 Task: Book a one-way flight from Anchorage to Ras Al-Khaimah for 3 passengers in economy class, departing on July 1st.
Action: Mouse moved to (501, 283)
Screenshot: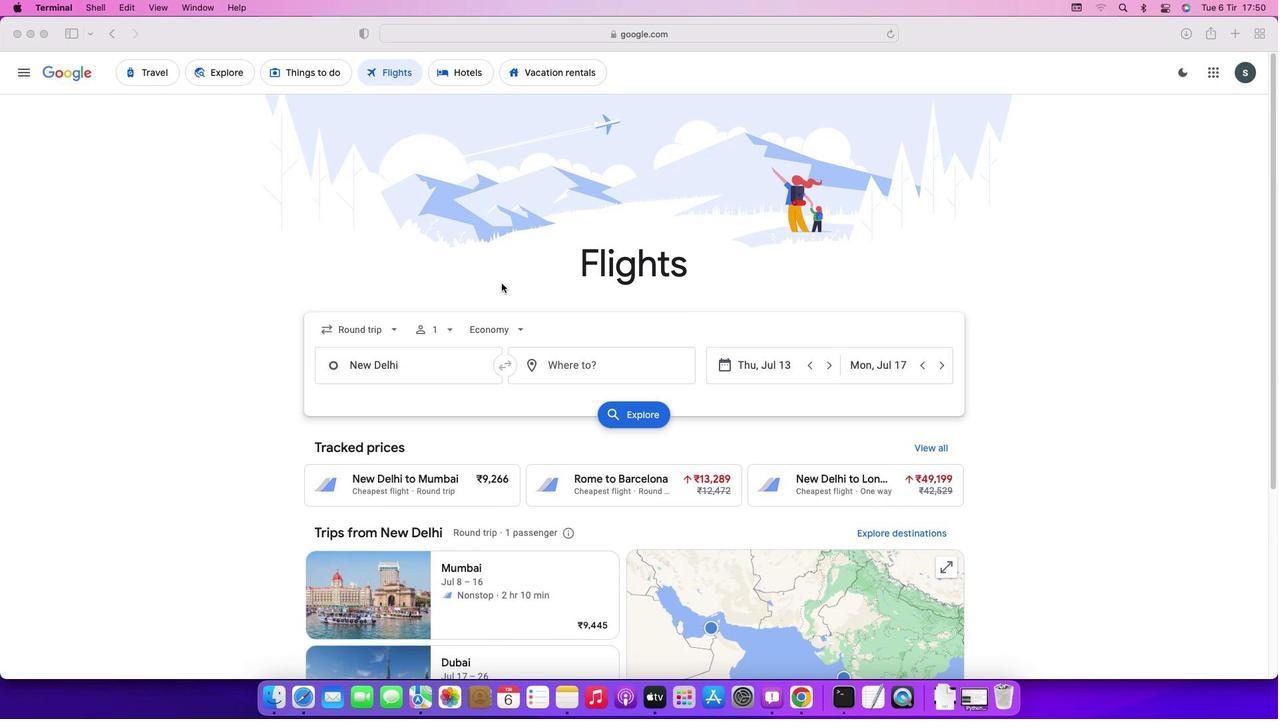 
Action: Mouse pressed left at (501, 283)
Screenshot: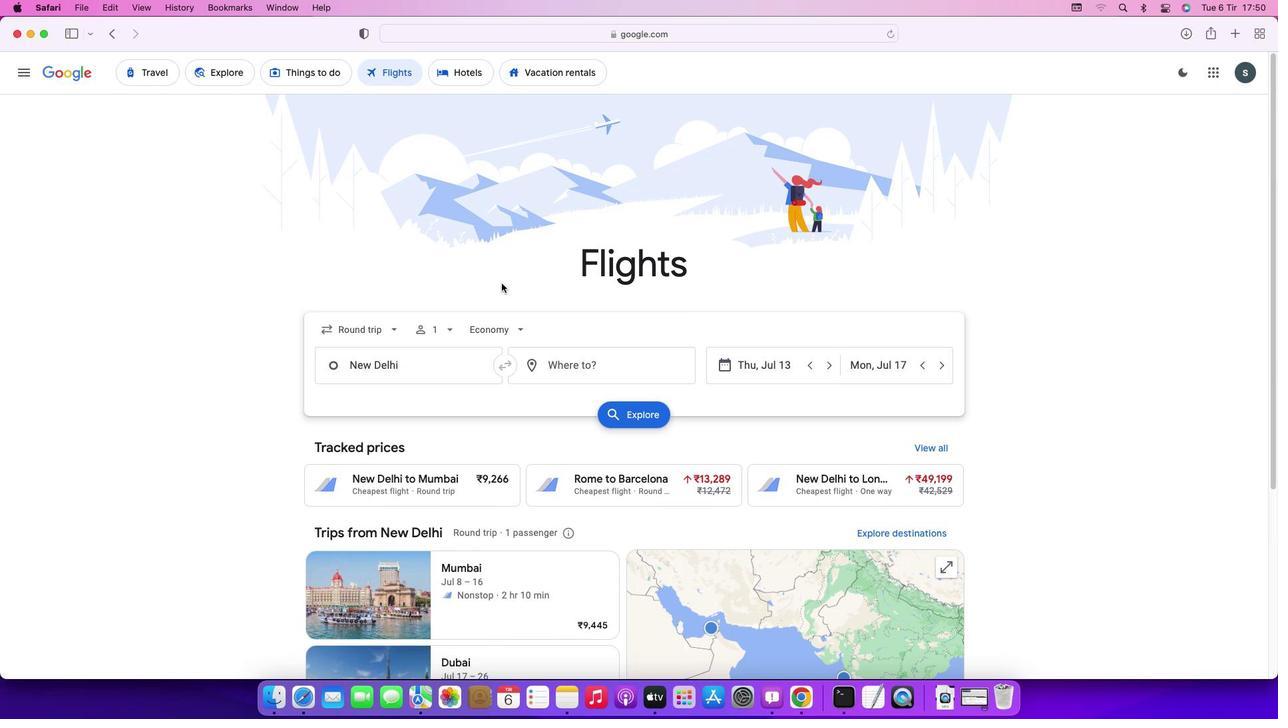 
Action: Mouse moved to (515, 335)
Screenshot: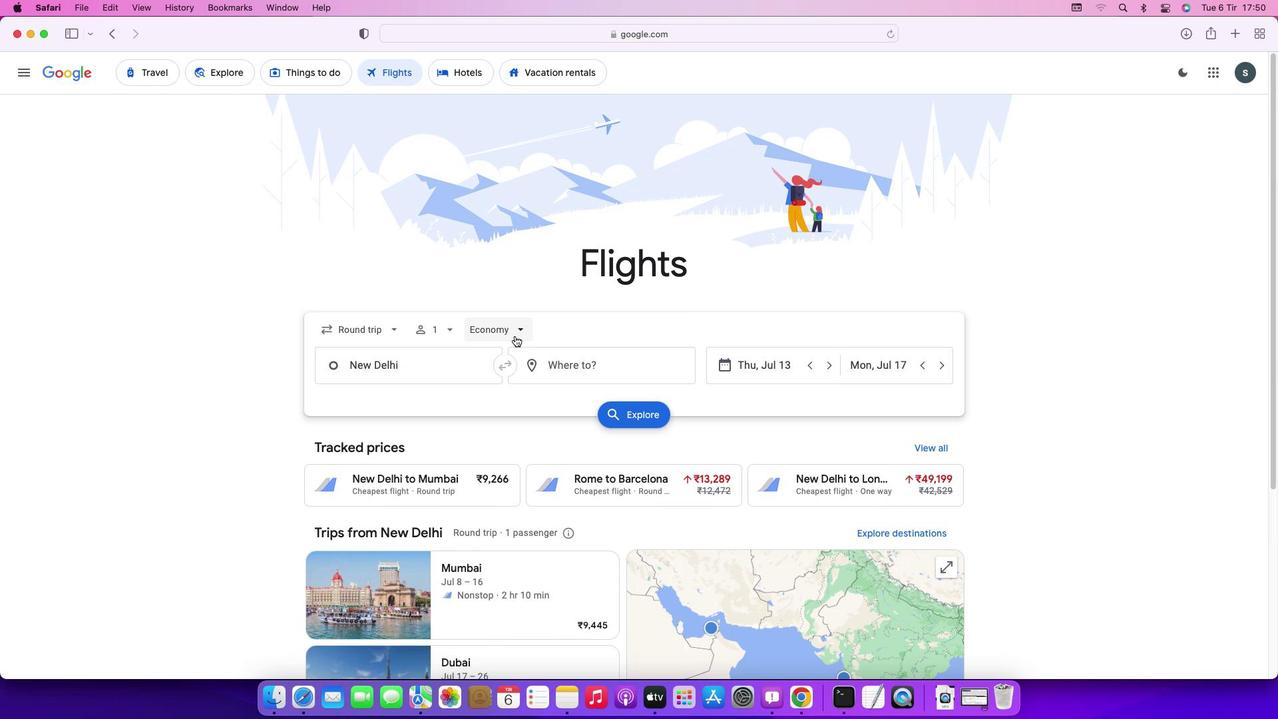 
Action: Mouse pressed left at (515, 335)
Screenshot: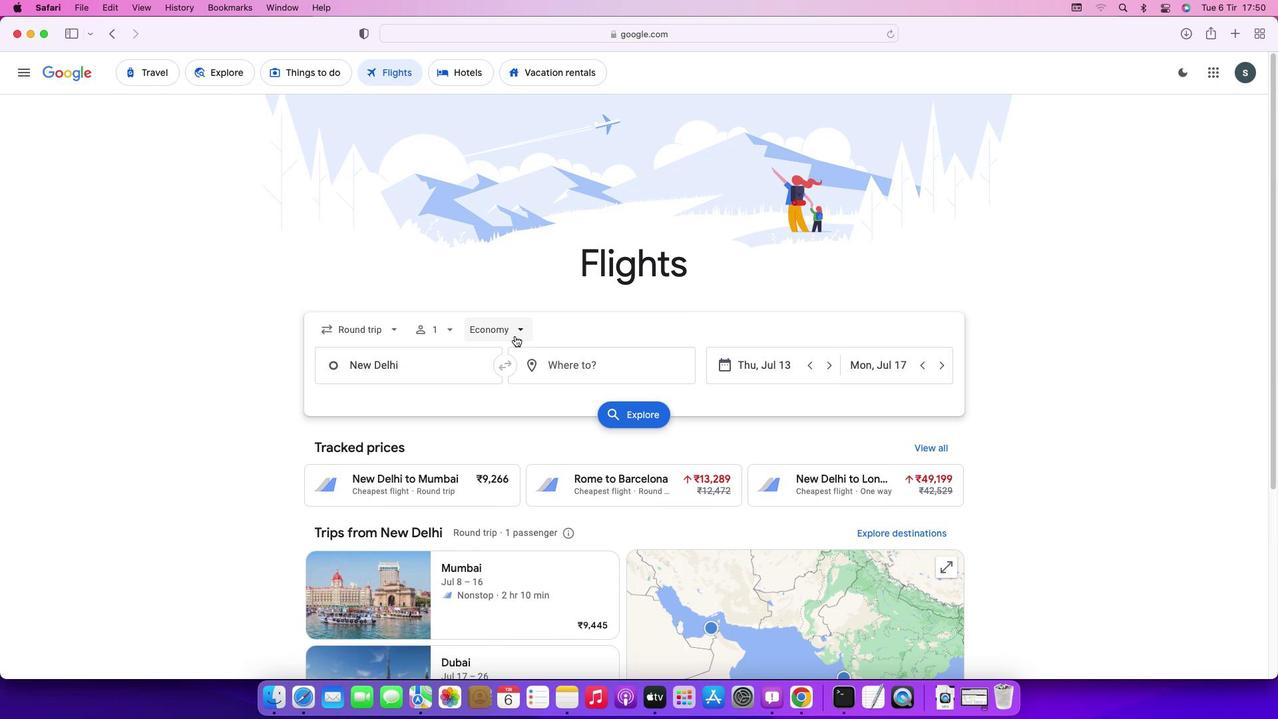 
Action: Mouse moved to (525, 370)
Screenshot: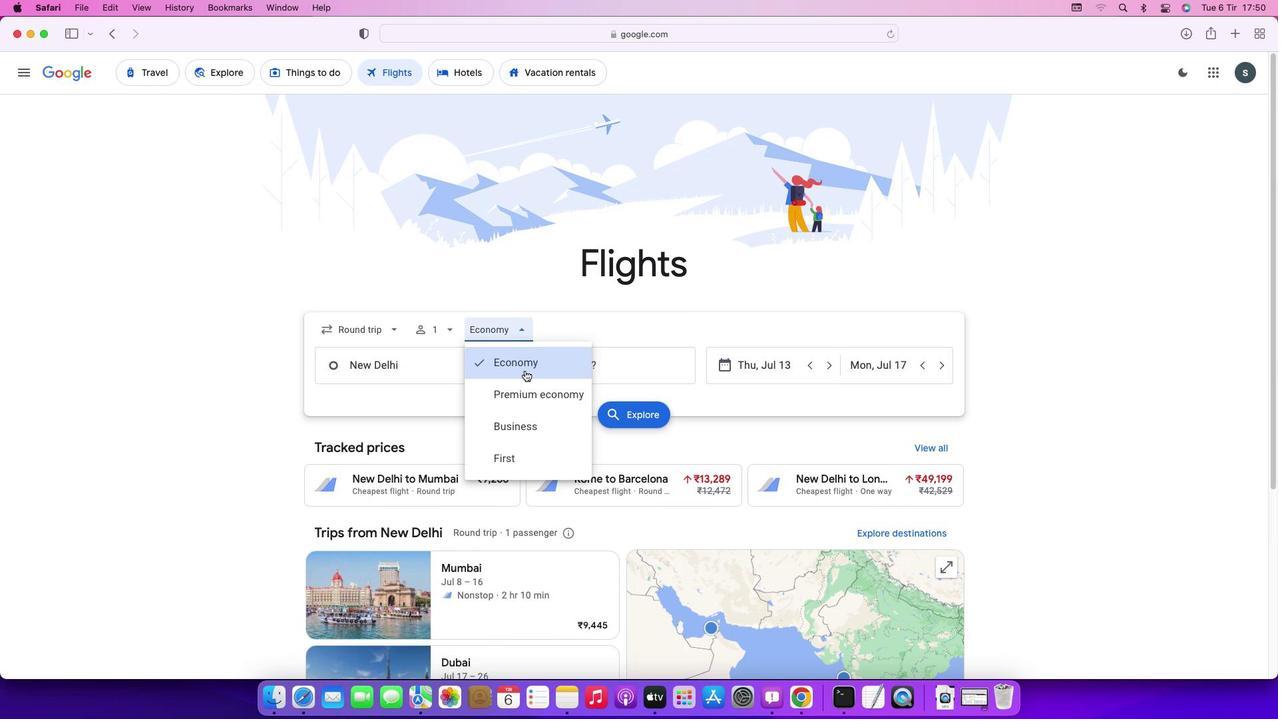 
Action: Mouse pressed left at (525, 370)
Screenshot: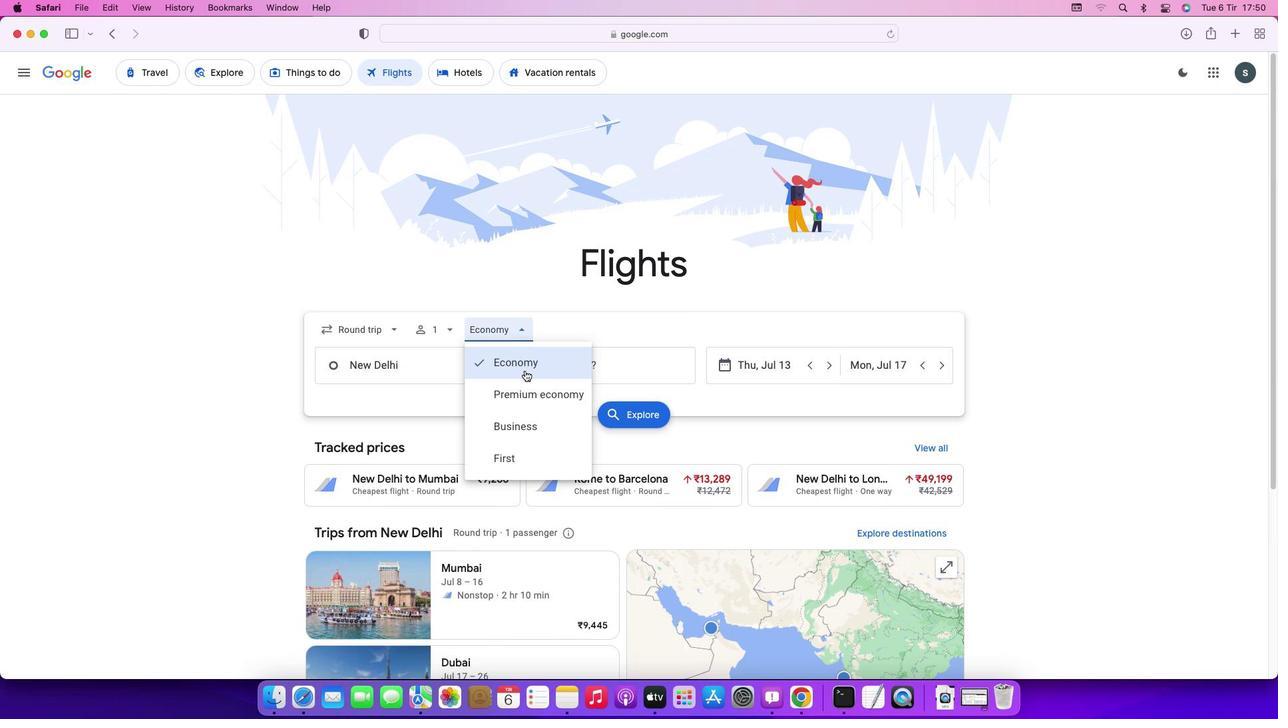 
Action: Mouse moved to (361, 327)
Screenshot: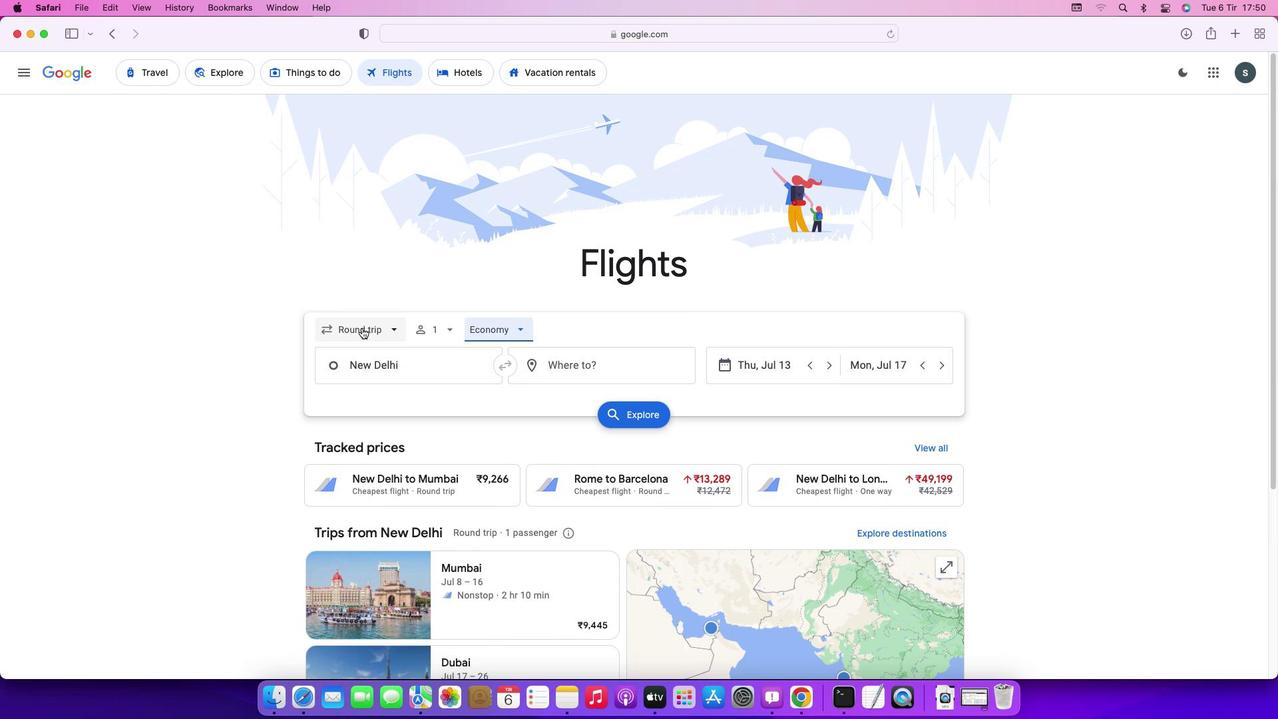 
Action: Mouse pressed left at (361, 327)
Screenshot: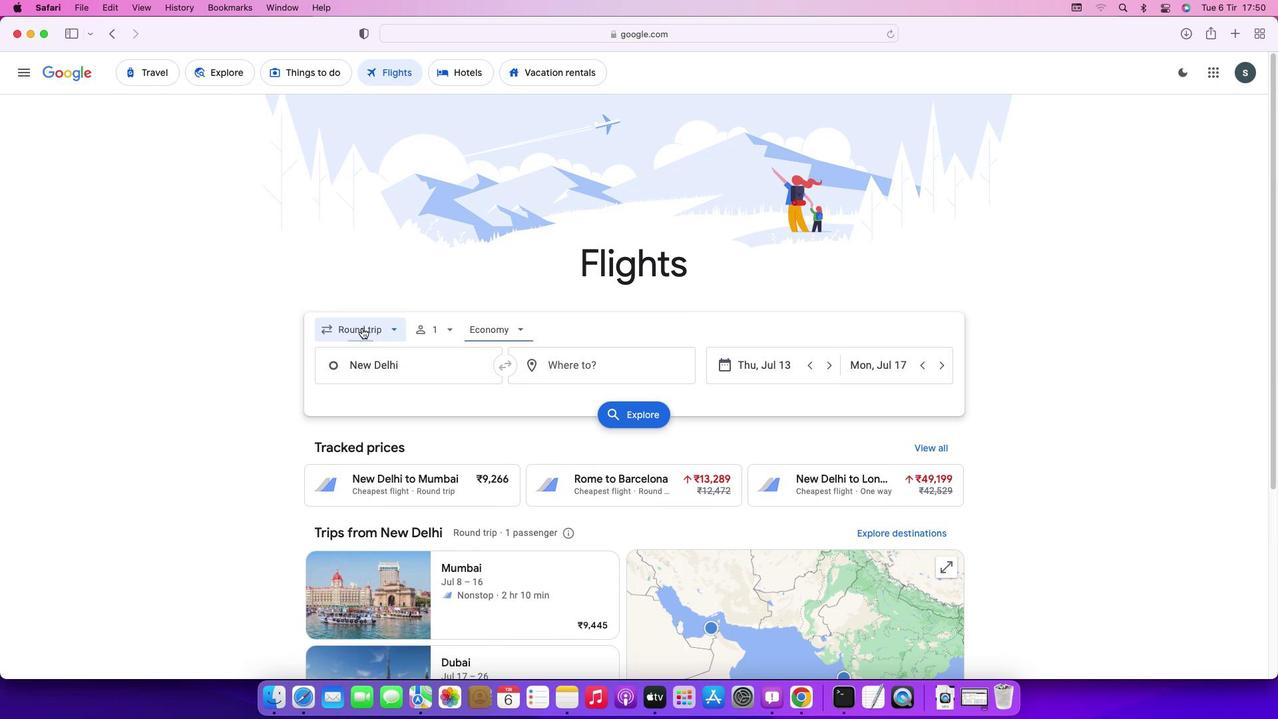 
Action: Mouse moved to (376, 396)
Screenshot: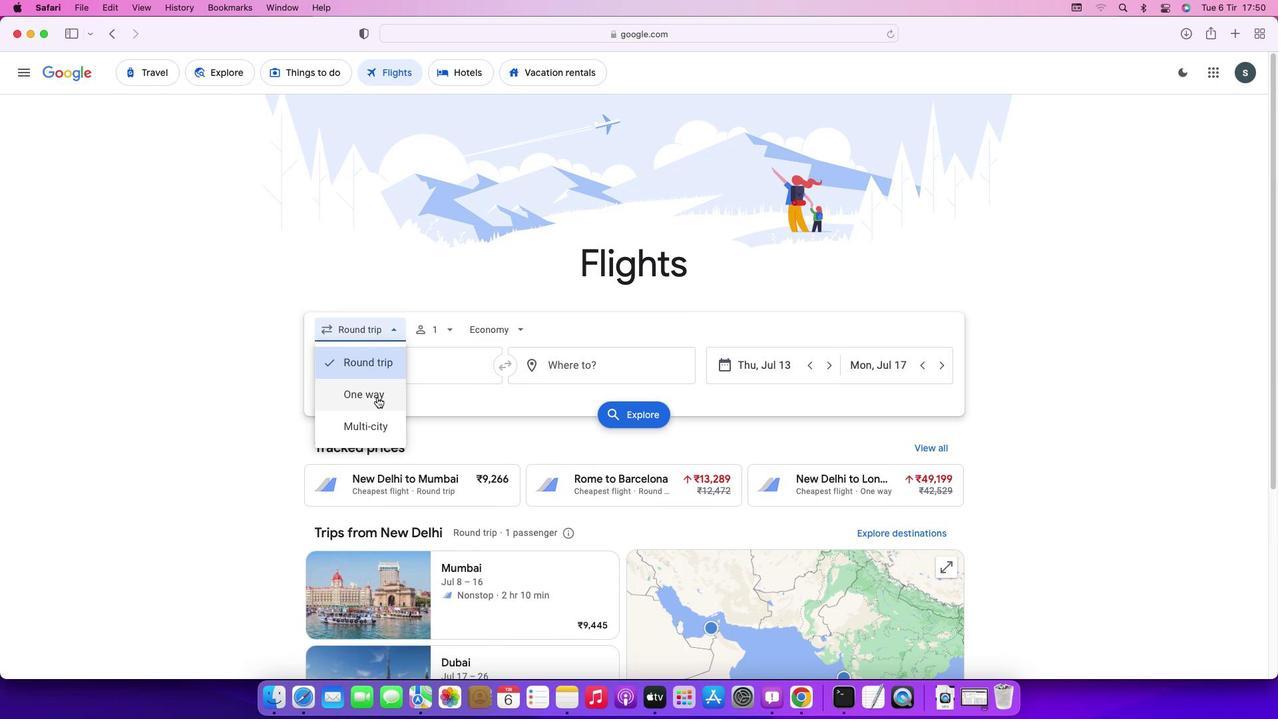 
Action: Mouse pressed left at (376, 396)
Screenshot: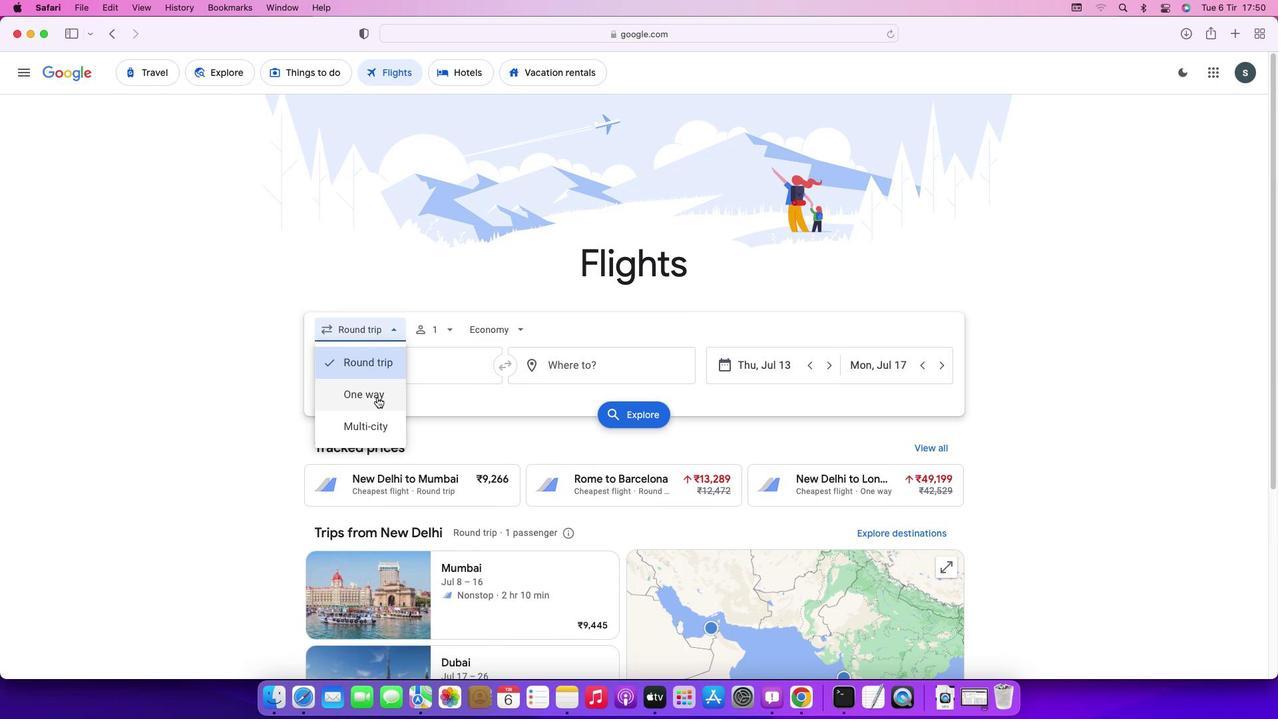 
Action: Mouse moved to (450, 367)
Screenshot: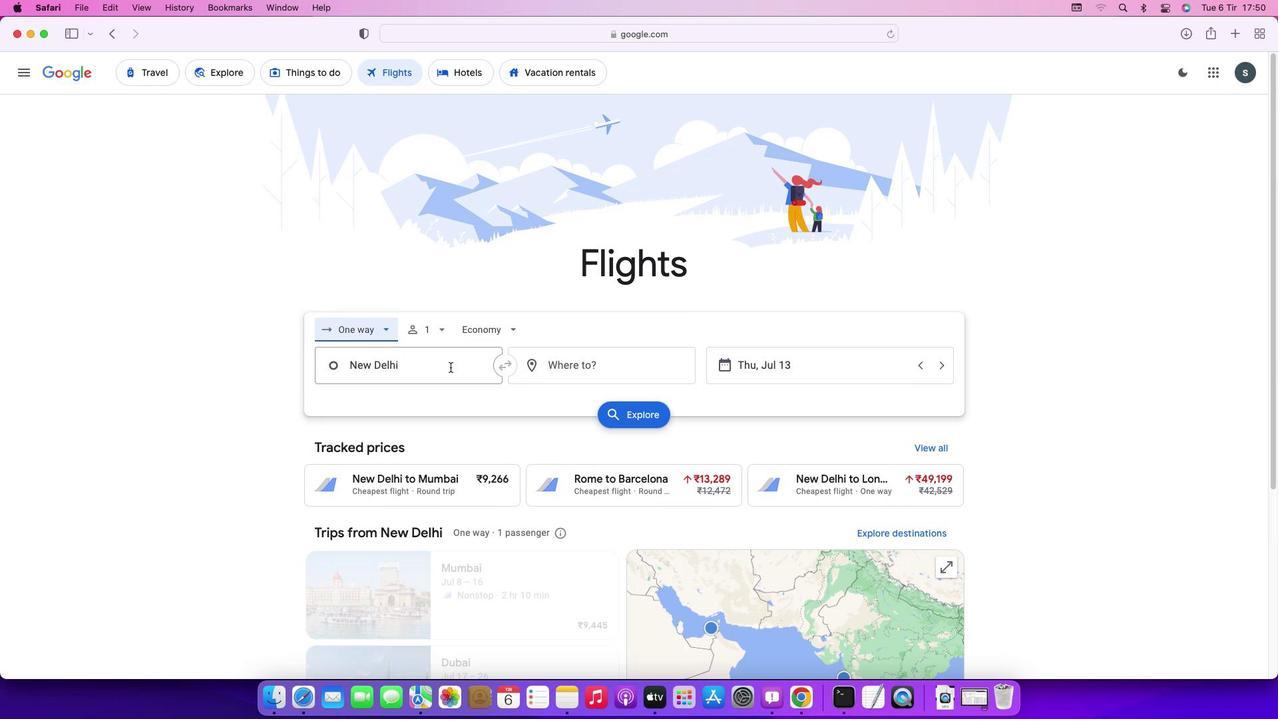 
Action: Mouse pressed left at (450, 367)
Screenshot: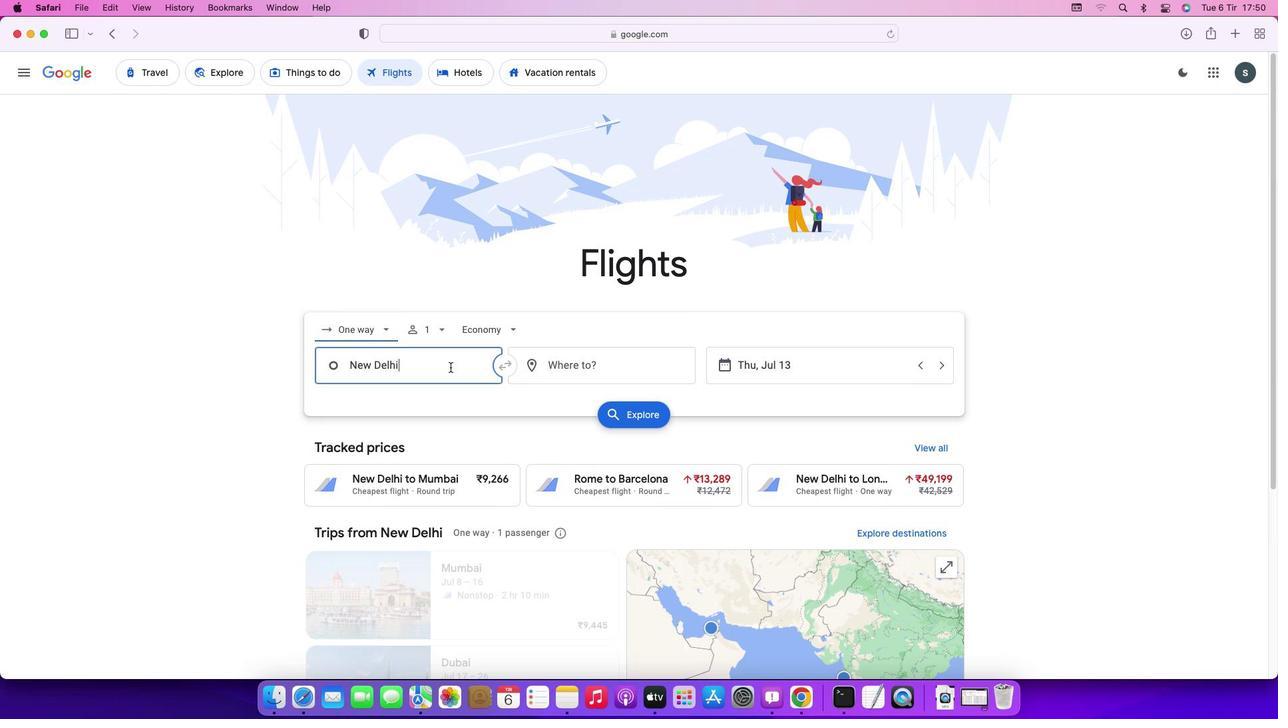 
Action: Mouse moved to (450, 367)
Screenshot: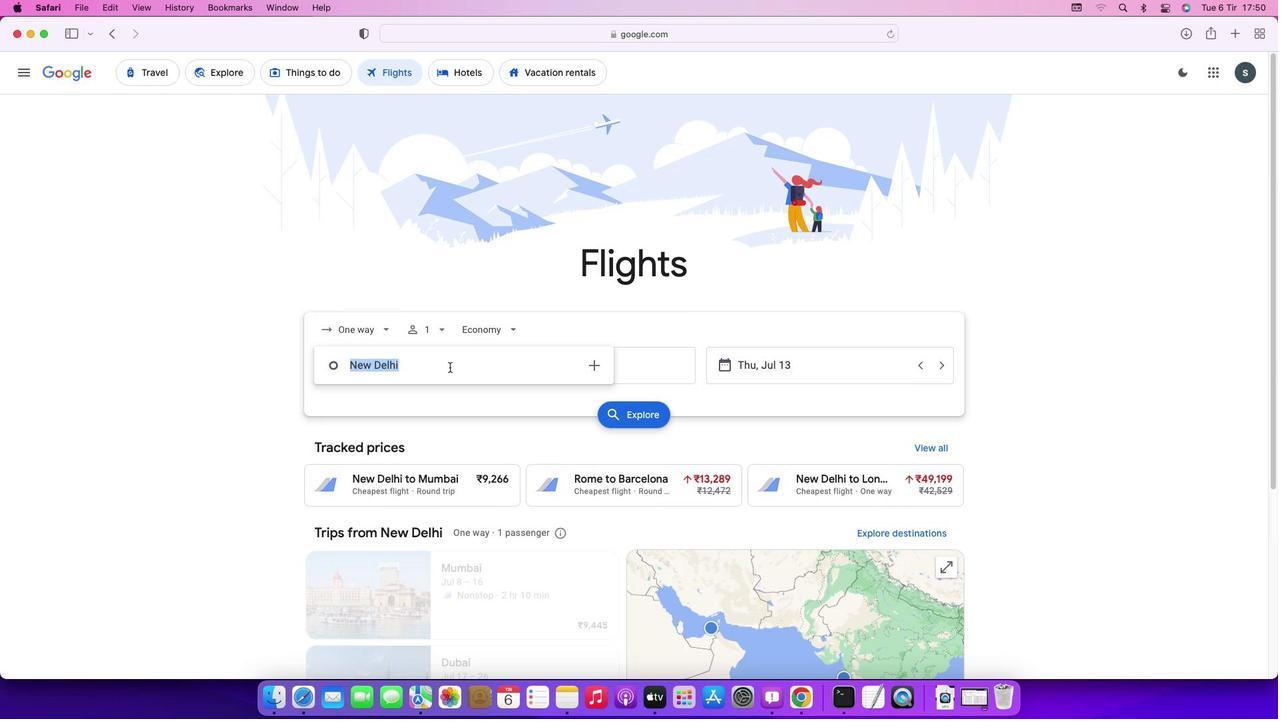 
Action: Key pressed Key.backspaceKey.caps_lock'A'Key.caps_lock'n''c'
Screenshot: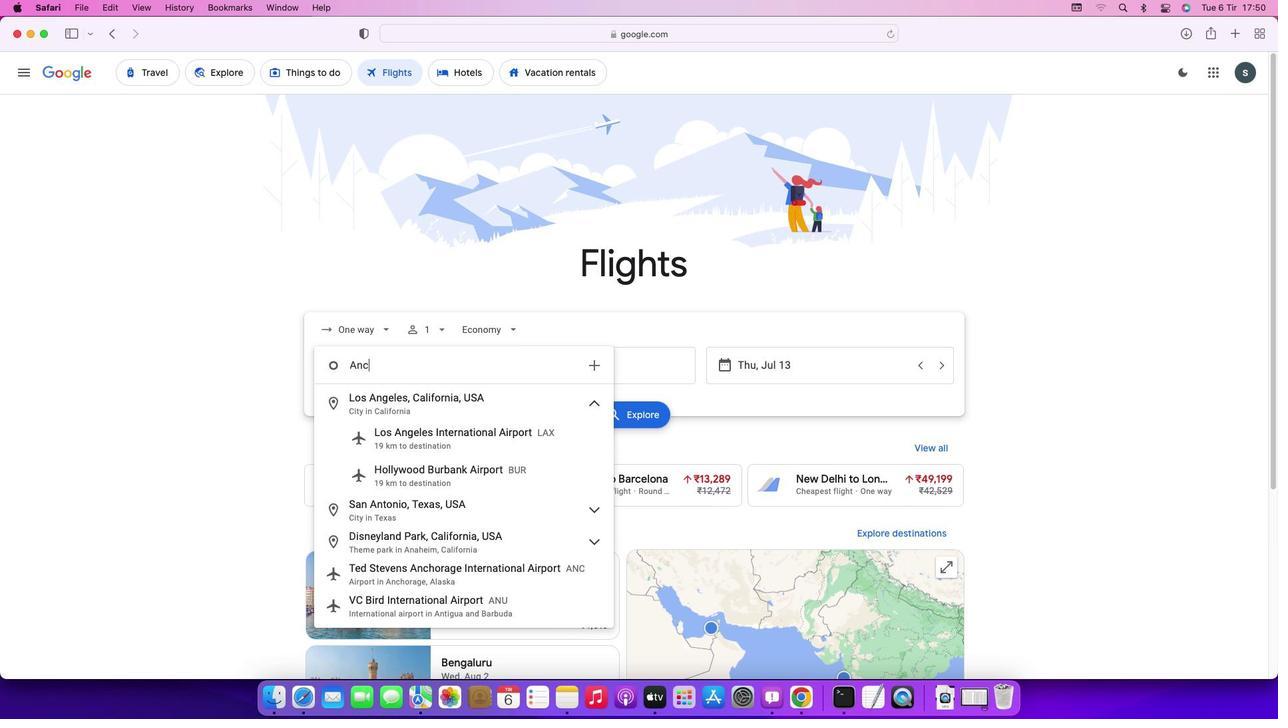 
Action: Mouse moved to (450, 367)
Screenshot: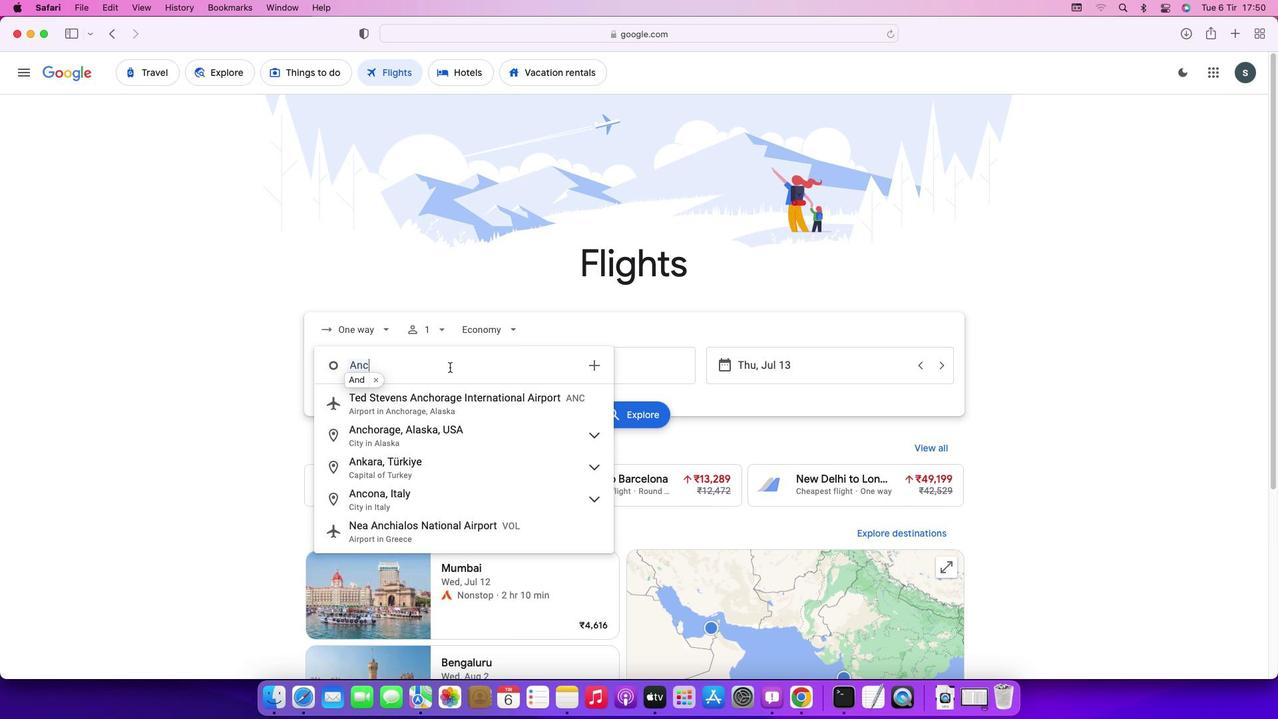 
Action: Key pressed 'h''o''r''a''g''e'Key.enter
Screenshot: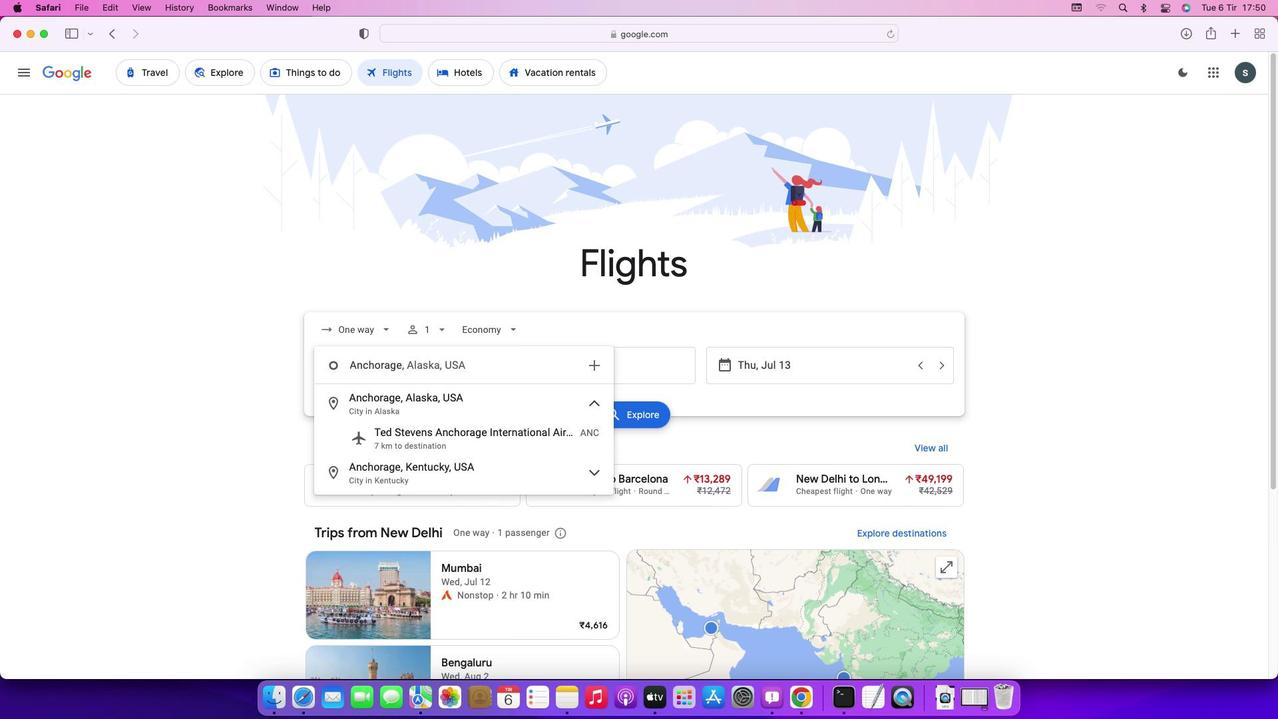 
Action: Mouse moved to (588, 355)
Screenshot: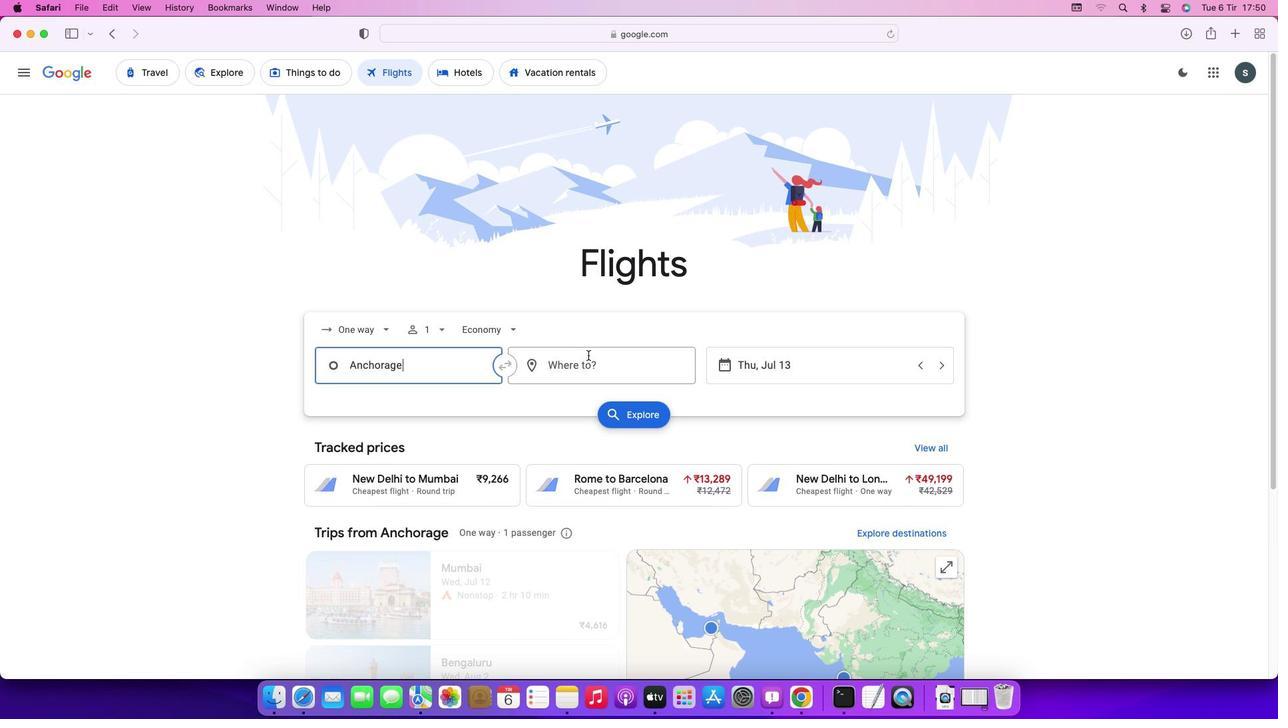 
Action: Mouse pressed left at (588, 355)
Screenshot: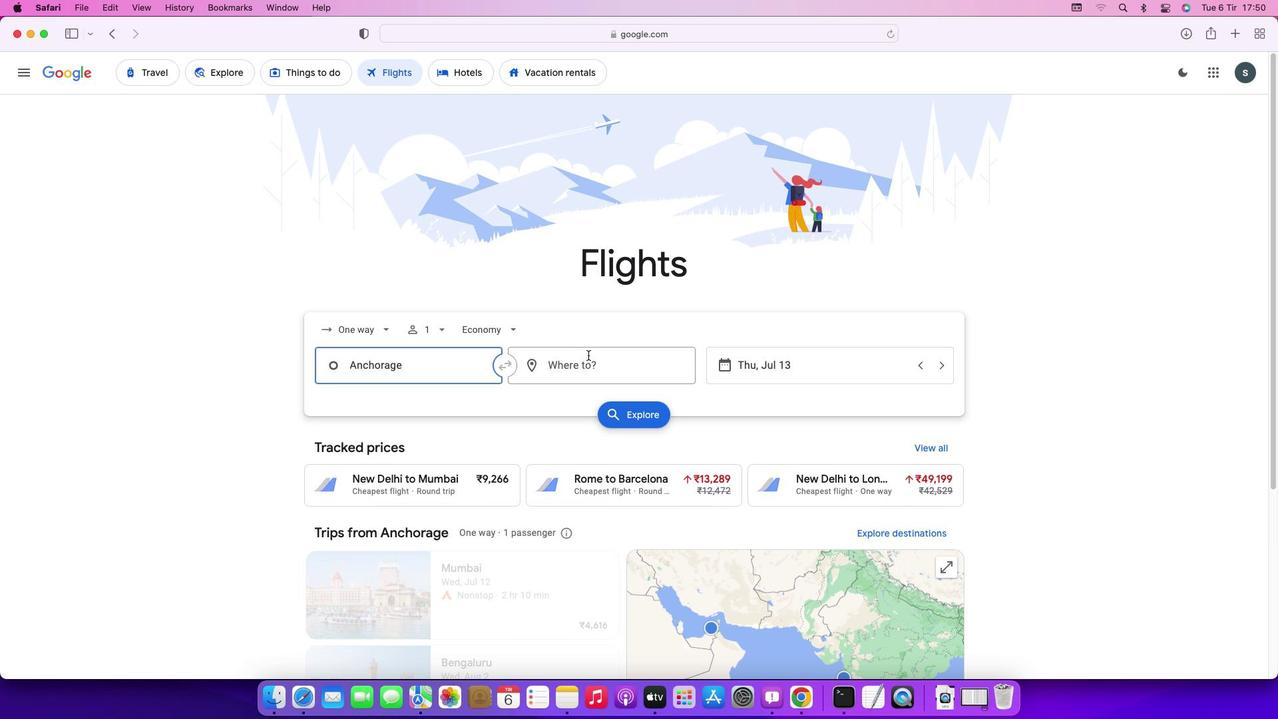 
Action: Key pressed Key.caps_lock'R'Key.caps_lock'a''s'Key.spaceKey.caps_lock'A''I'Key.space'K'Key.caps_lock'h''a''i''m''a''h'Key.enter
Screenshot: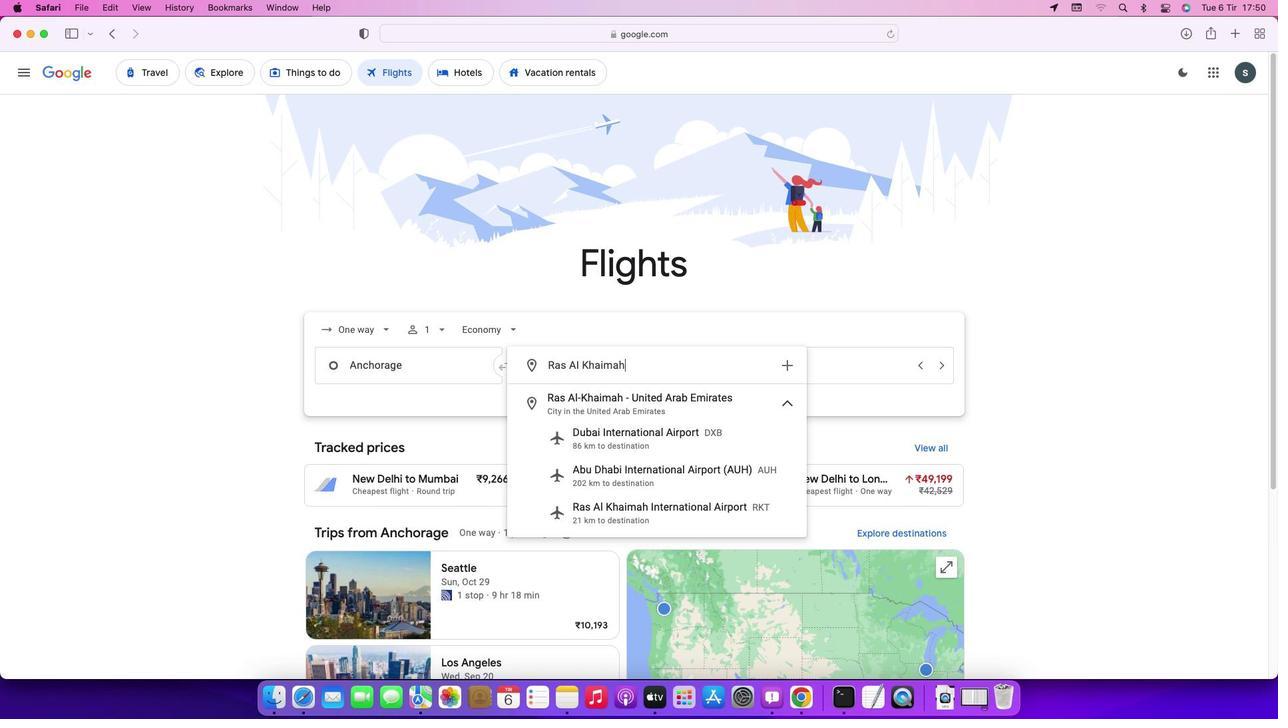 
Action: Mouse moved to (443, 334)
Screenshot: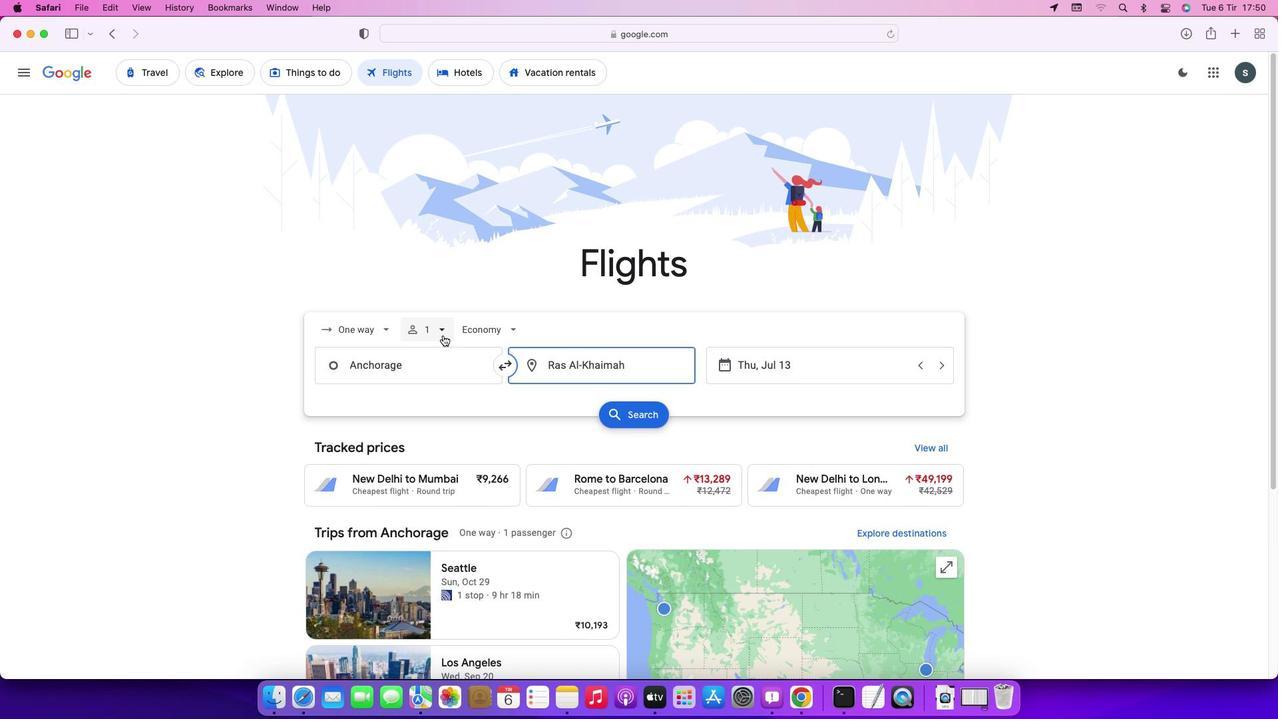 
Action: Mouse pressed left at (443, 334)
Screenshot: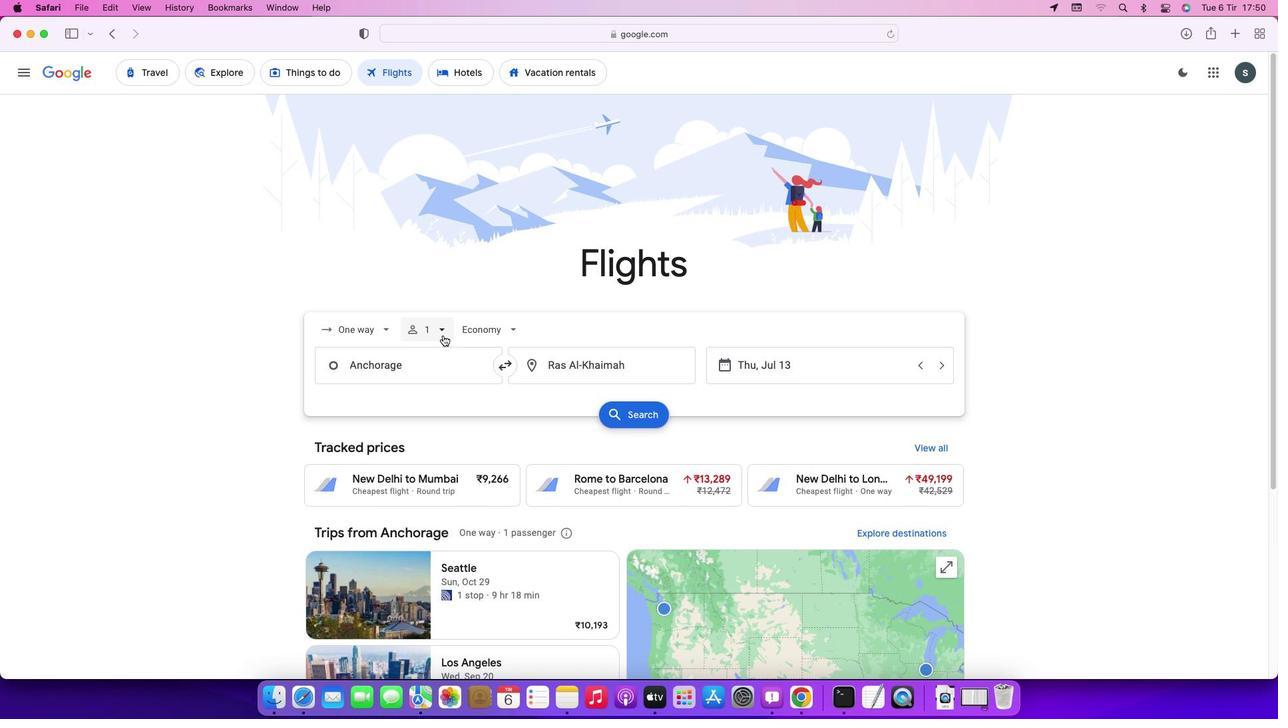 
Action: Mouse moved to (547, 366)
Screenshot: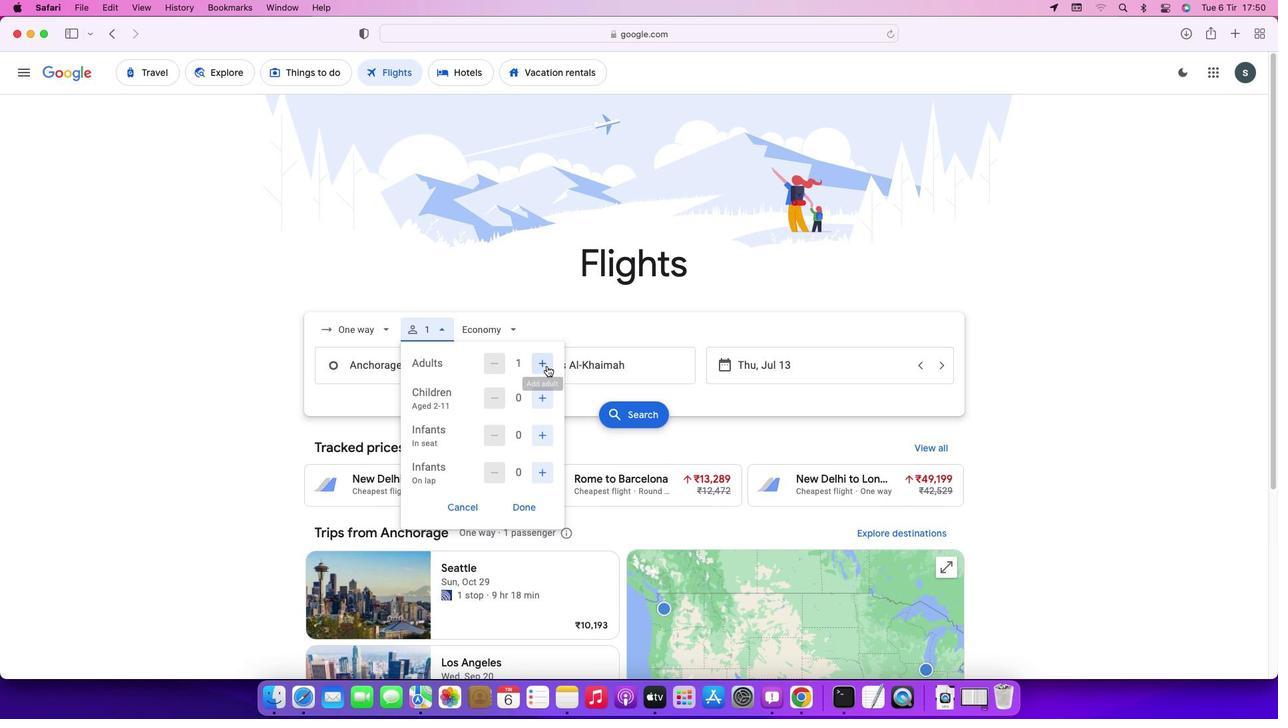 
Action: Mouse pressed left at (547, 366)
Screenshot: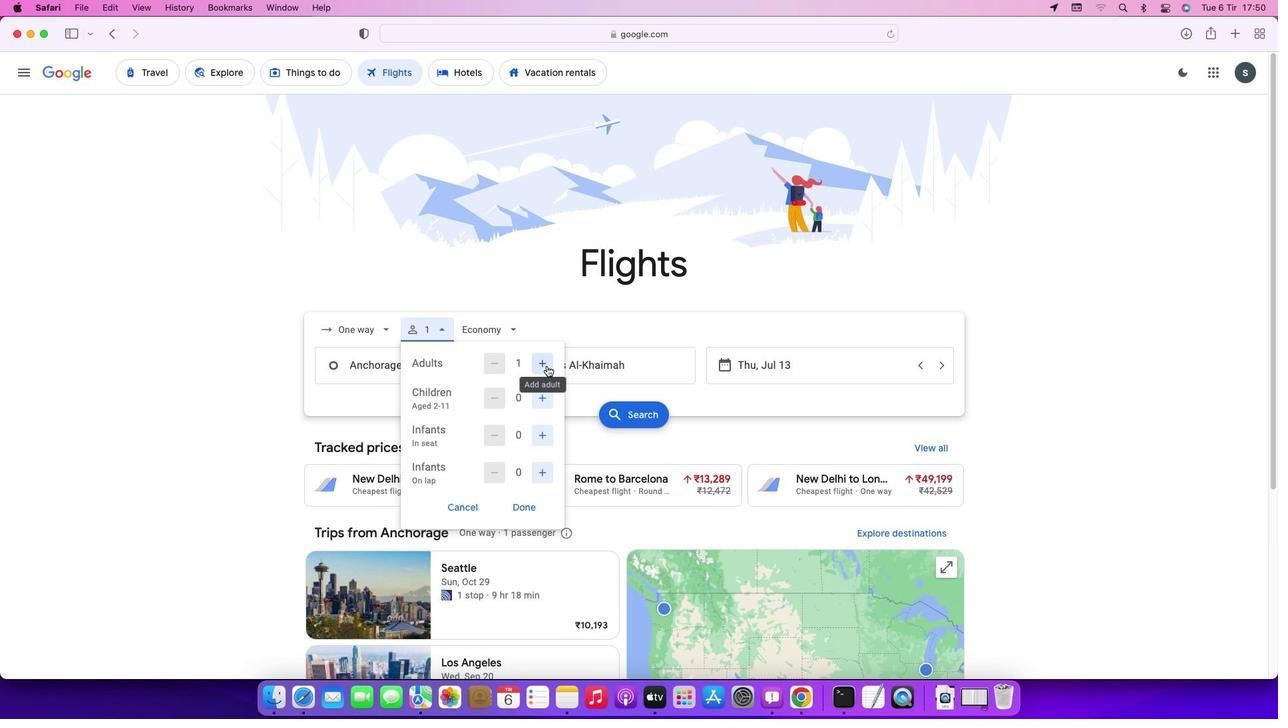 
Action: Mouse pressed left at (547, 366)
Screenshot: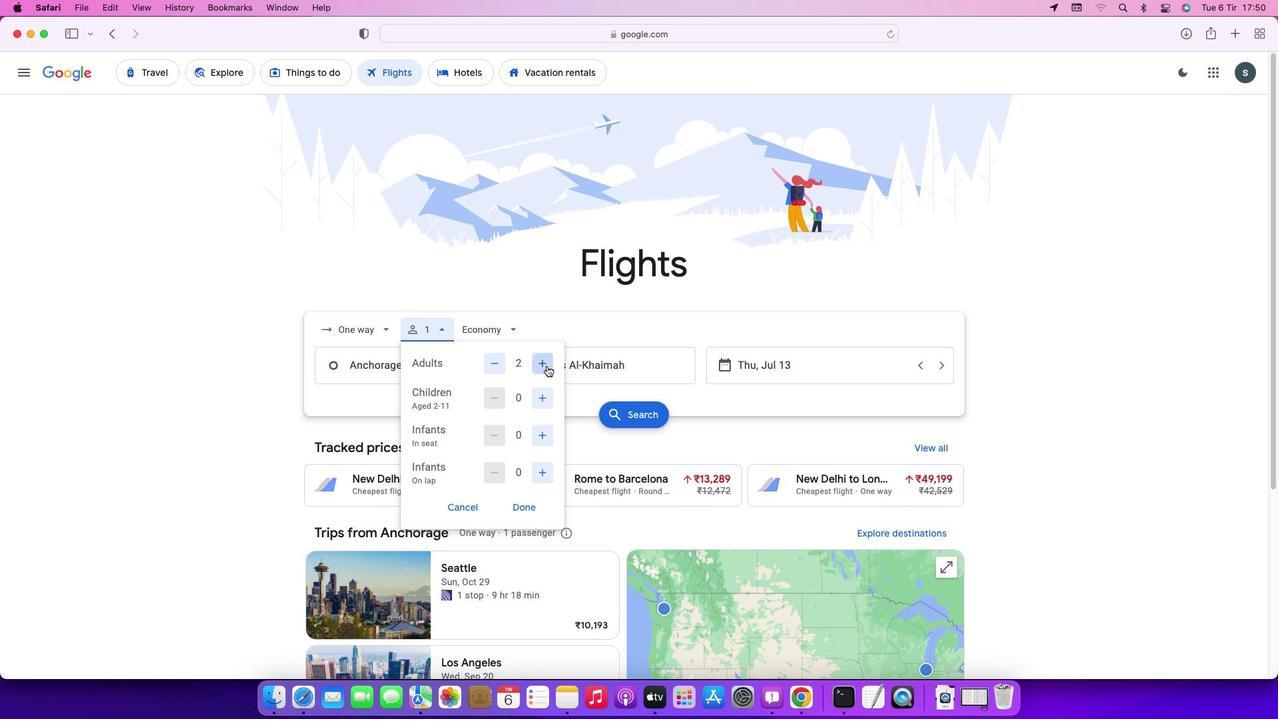 
Action: Mouse moved to (531, 508)
Screenshot: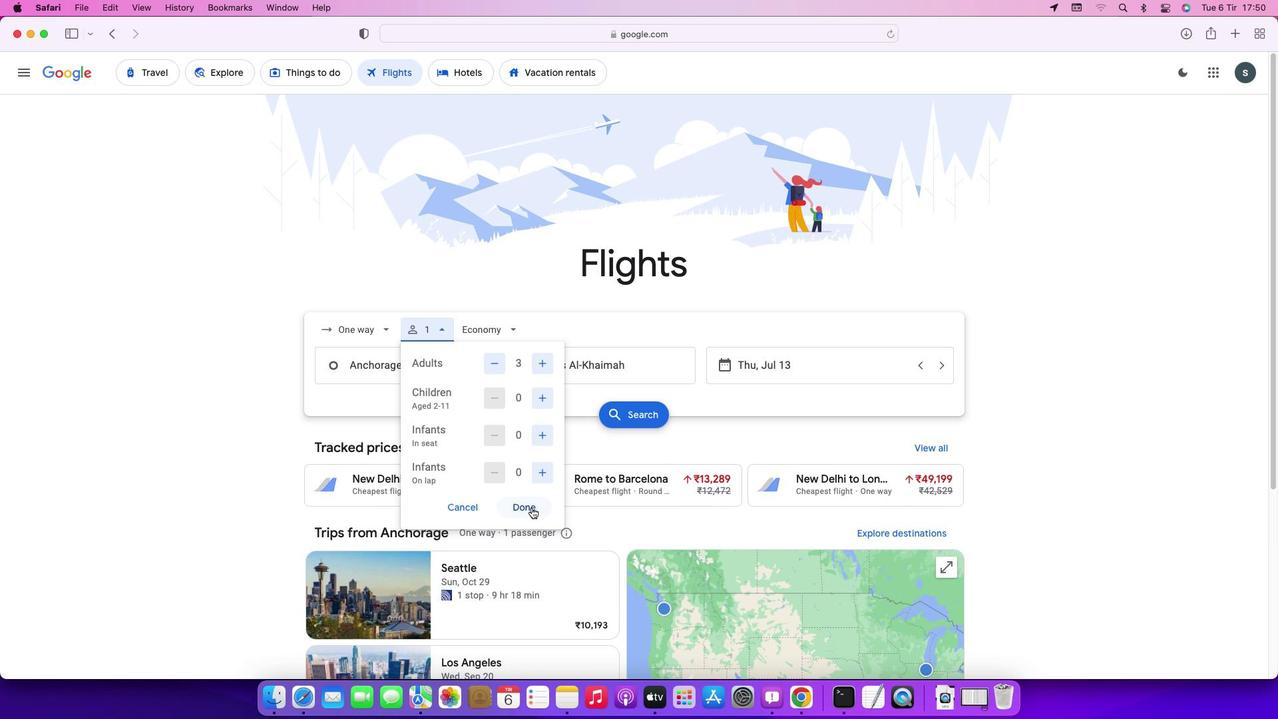 
Action: Mouse pressed left at (531, 508)
Screenshot: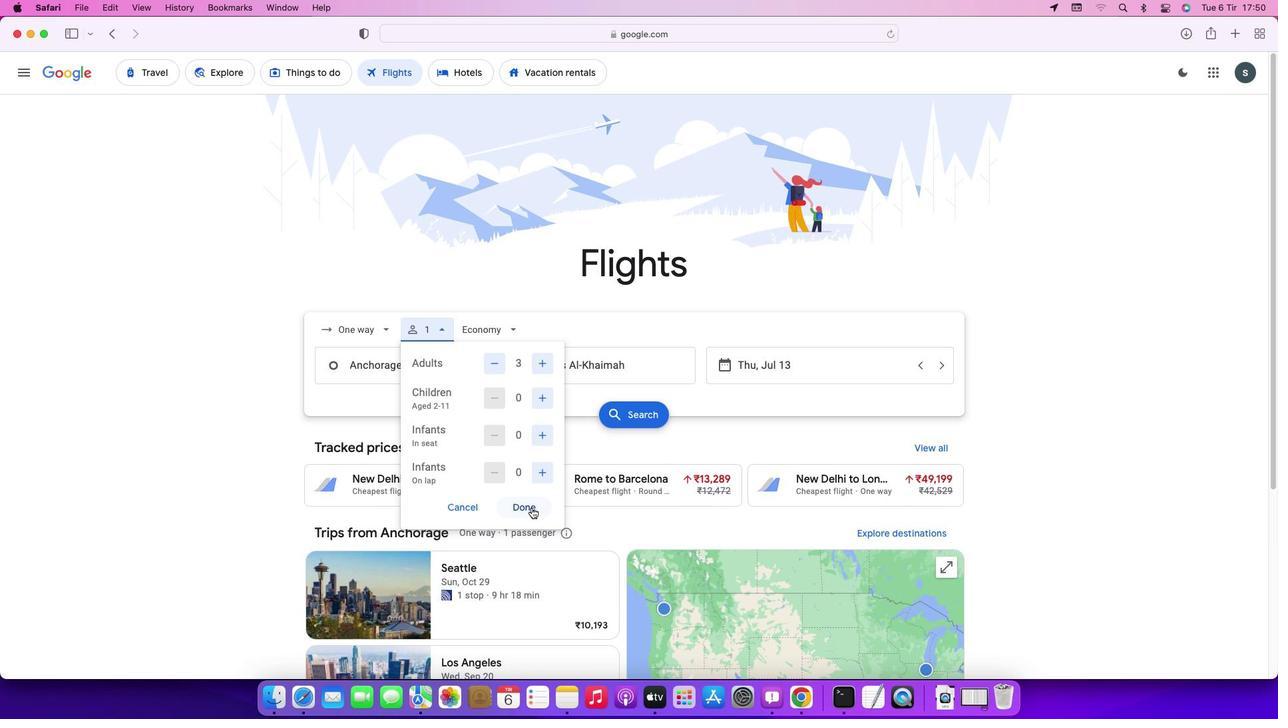 
Action: Mouse moved to (811, 368)
Screenshot: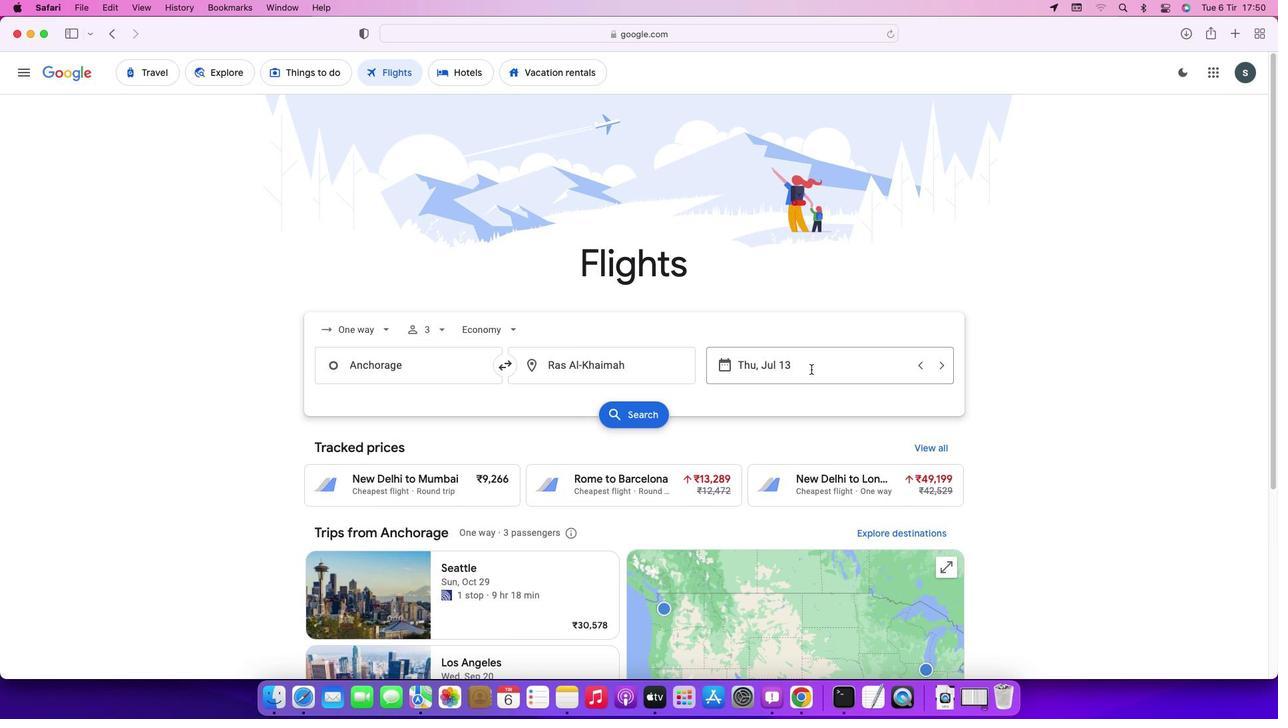 
Action: Mouse pressed left at (811, 368)
Screenshot: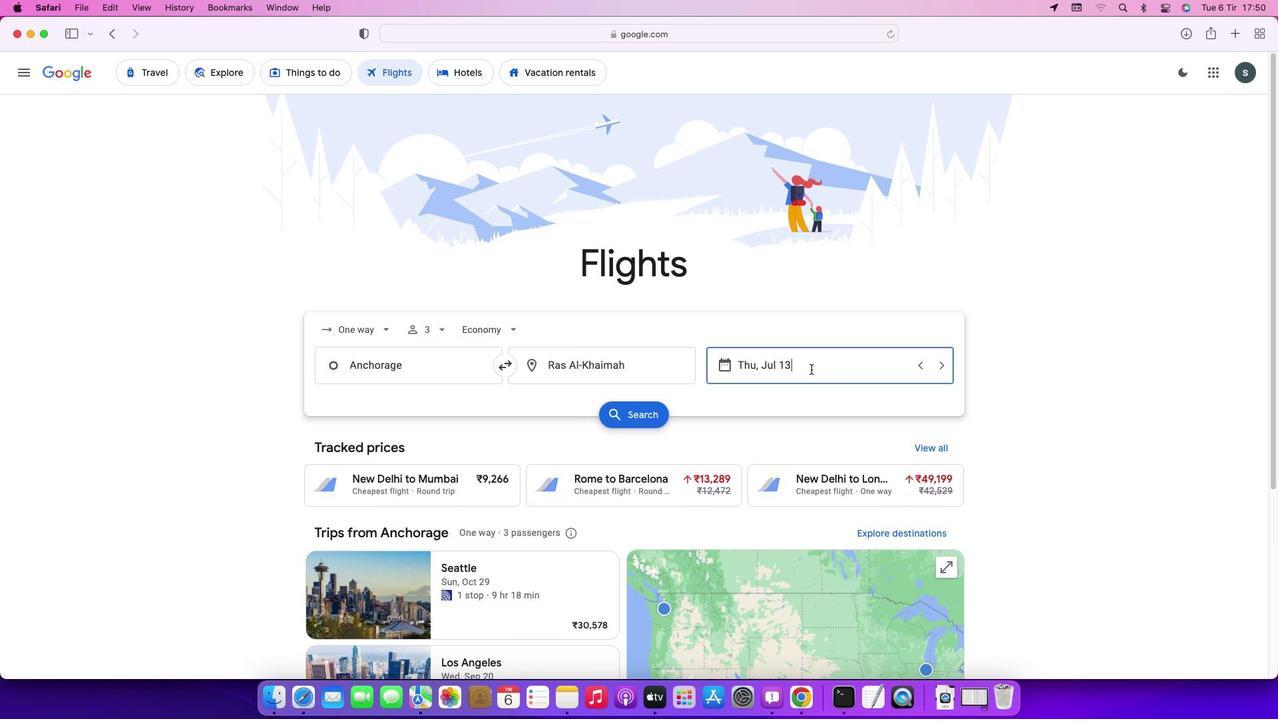 
Action: Mouse moved to (921, 438)
Screenshot: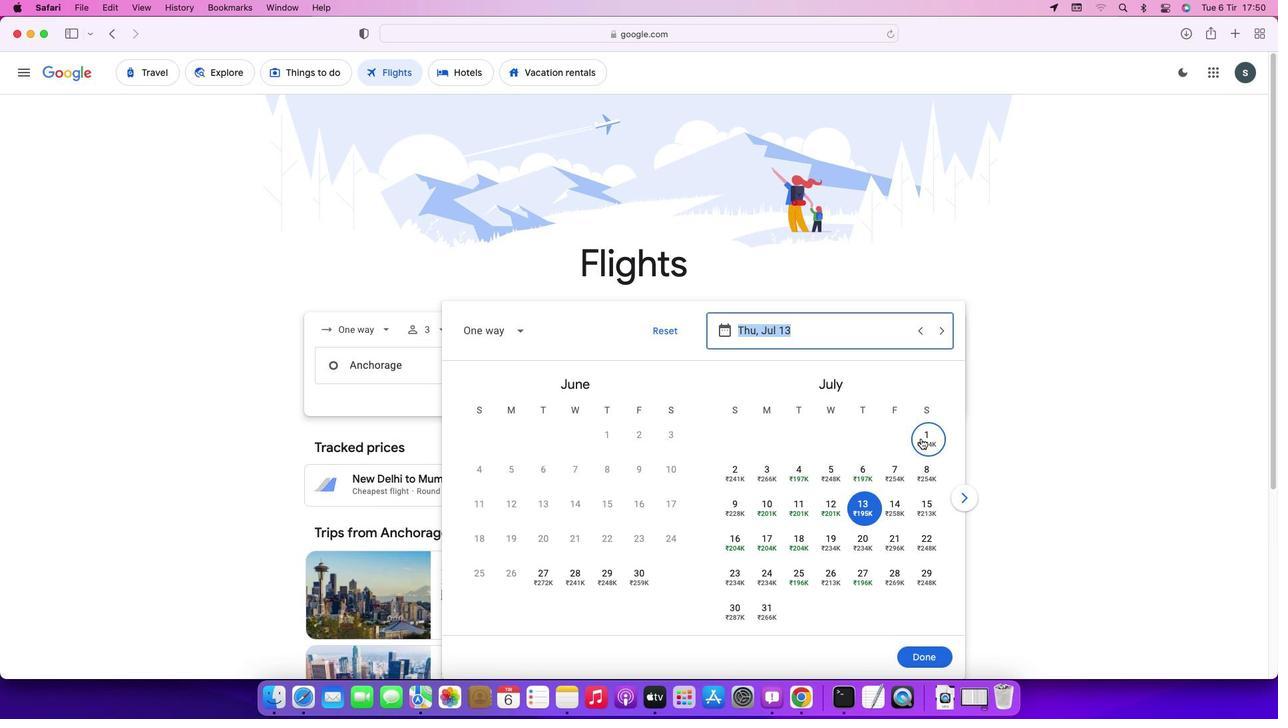 
Action: Mouse pressed left at (921, 438)
Screenshot: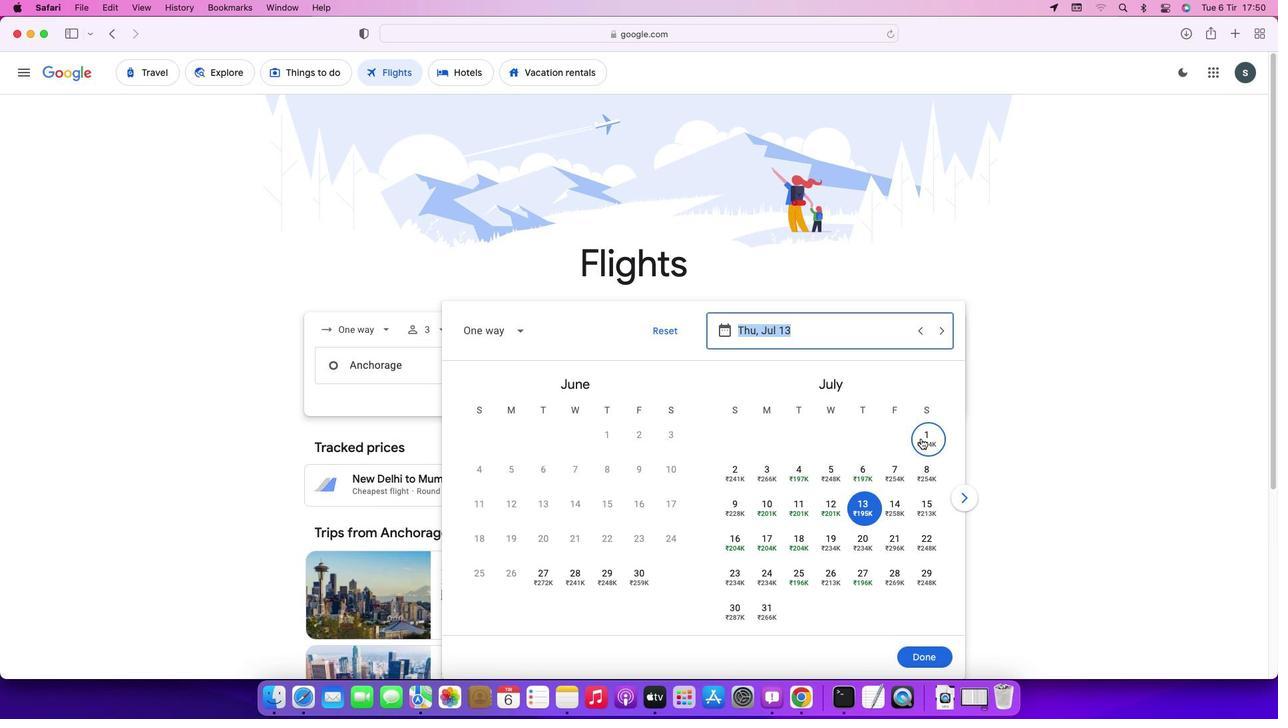 
Action: Mouse moved to (919, 657)
Screenshot: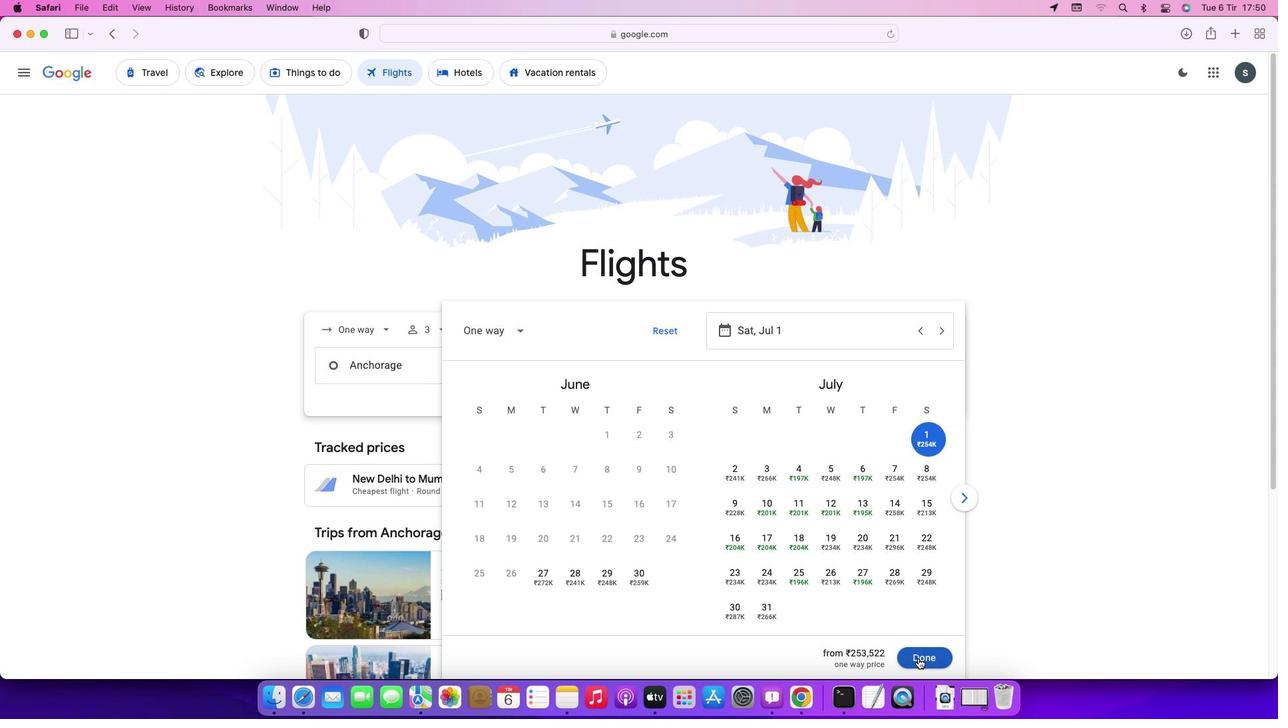 
Action: Mouse pressed left at (919, 657)
Screenshot: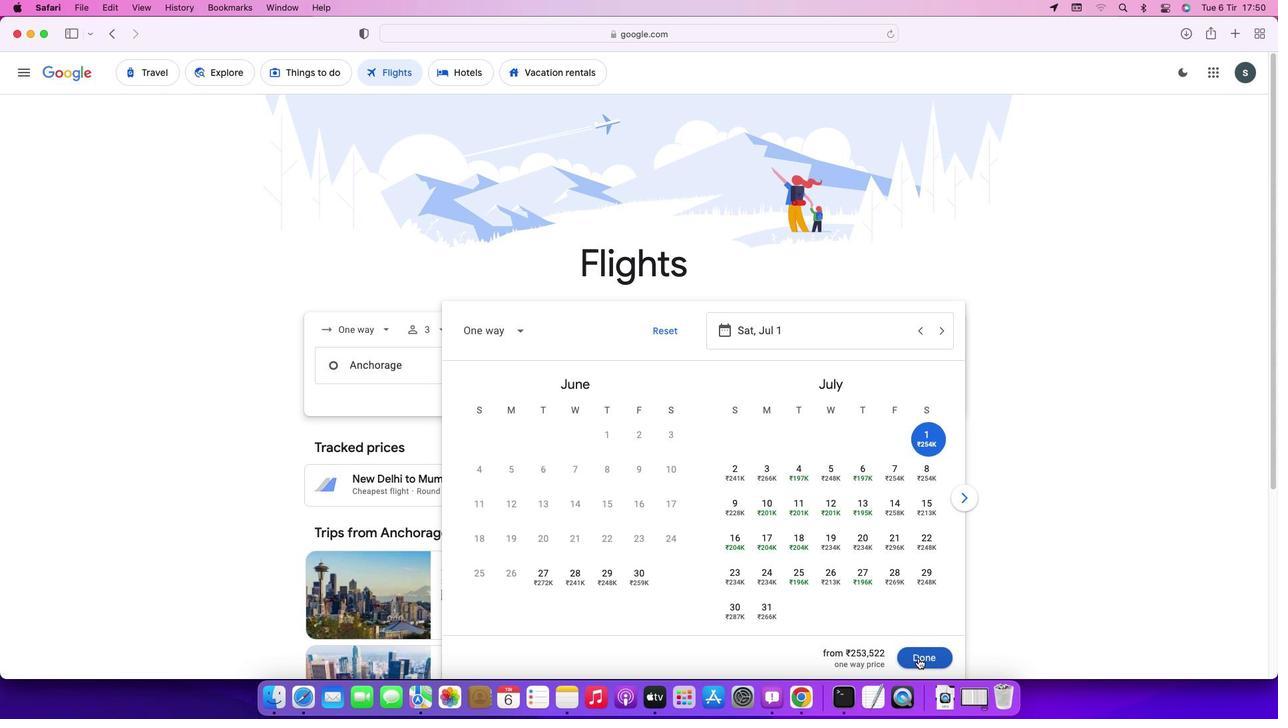 
Action: Mouse moved to (645, 414)
Screenshot: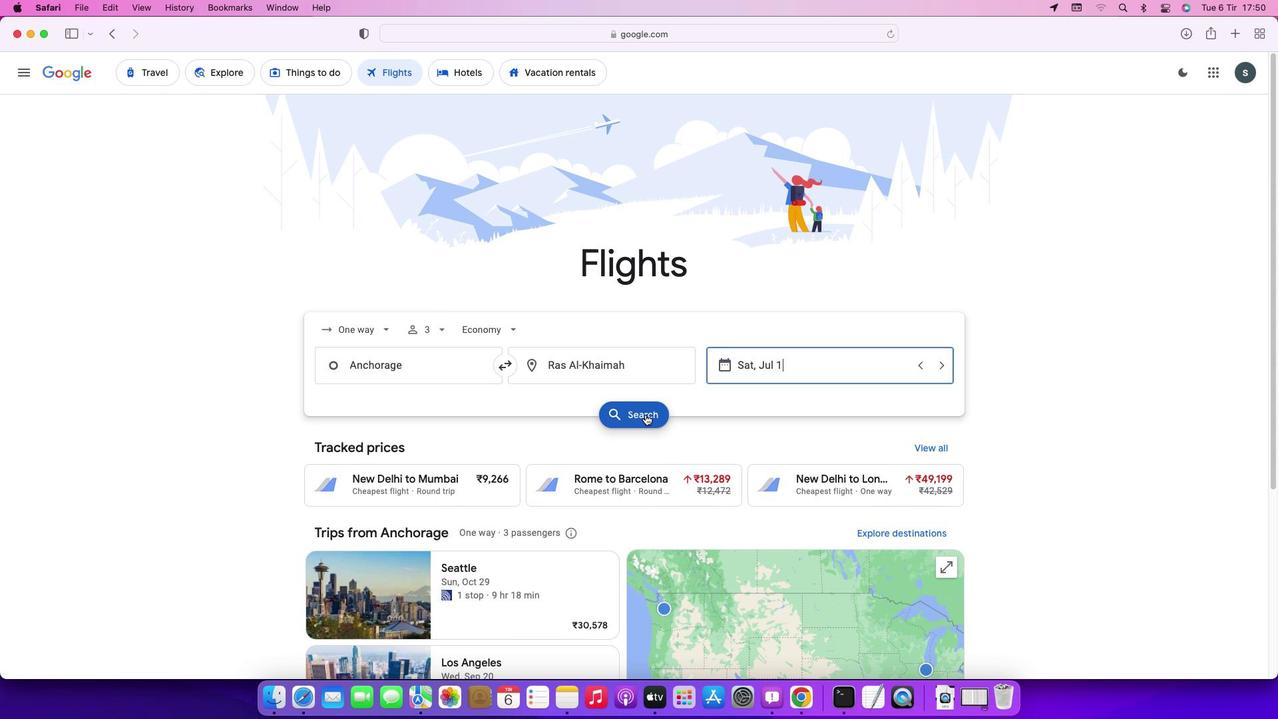 
Action: Mouse pressed left at (645, 414)
Screenshot: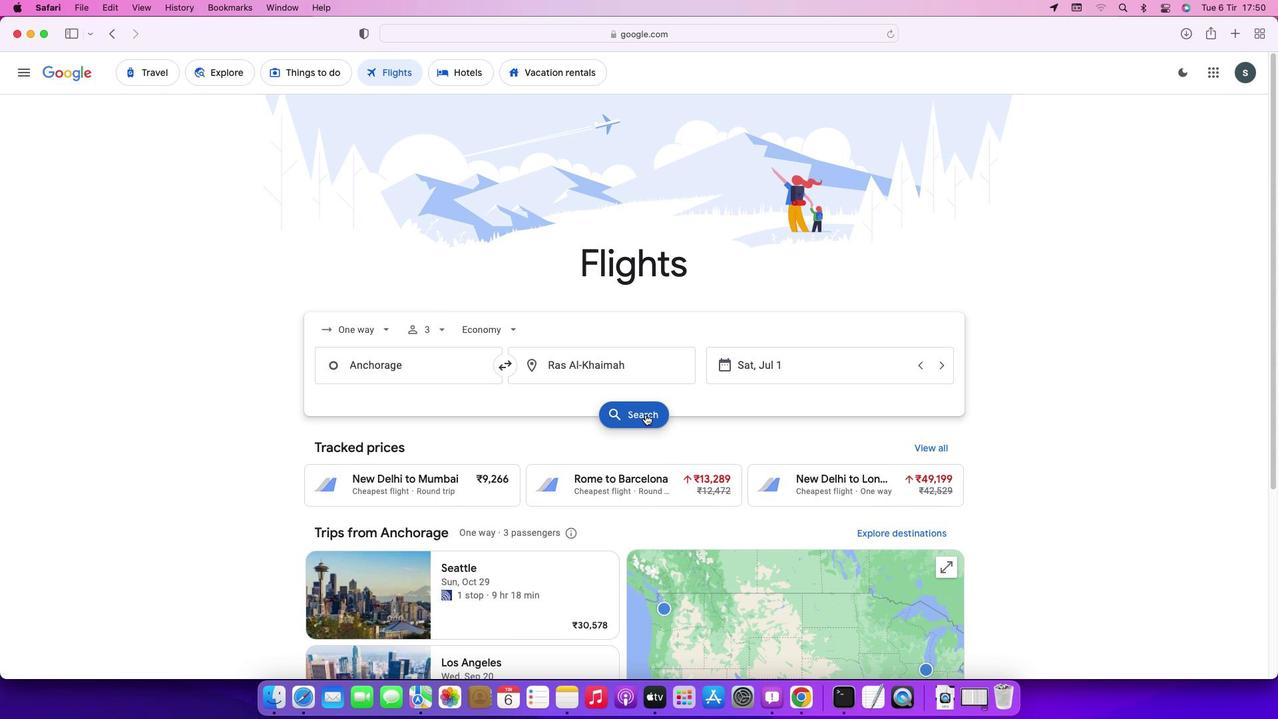 
Action: Mouse moved to (709, 422)
Screenshot: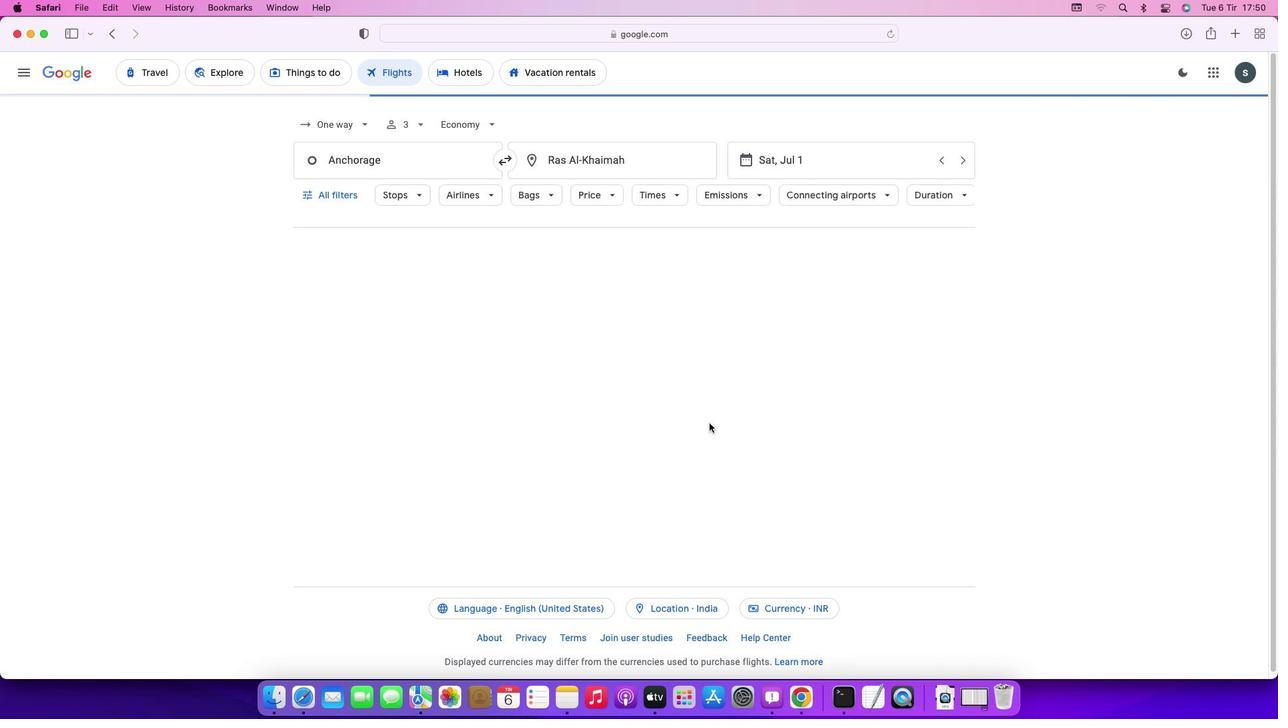 
